 Task: Log work in the project TractLine for the issue 'Improve the appâ€™s performance during network interruptions' spent time as '1w 1d 13h 23m' and remaining time as '6w 4d 18h 26m' and add a flag. Now add the issue to the epic 'IT governance framework implementation'.
Action: Mouse moved to (764, 198)
Screenshot: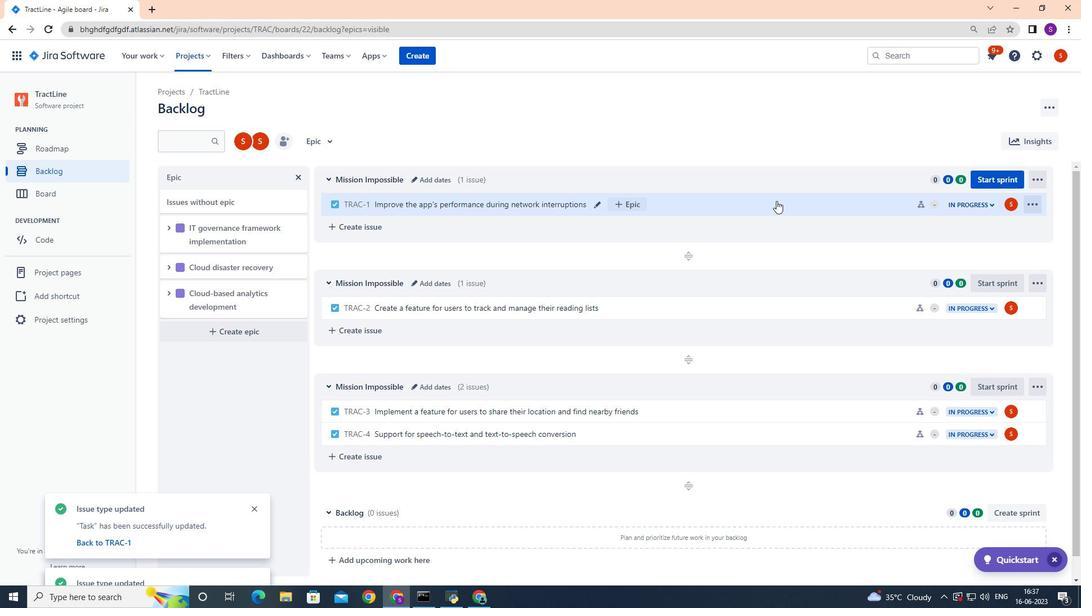 
Action: Mouse pressed left at (764, 198)
Screenshot: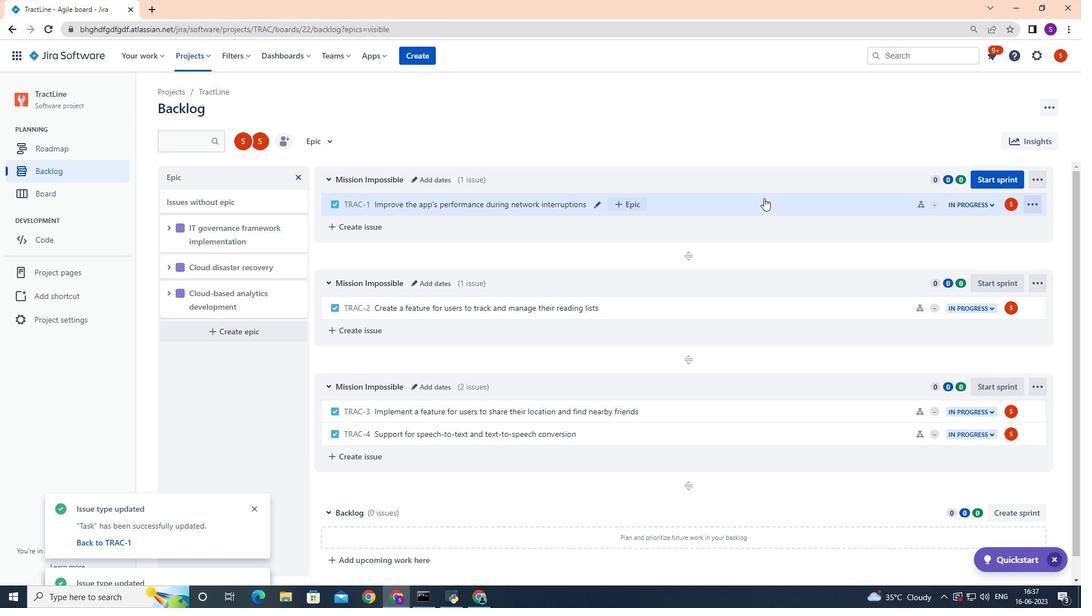 
Action: Mouse moved to (1037, 170)
Screenshot: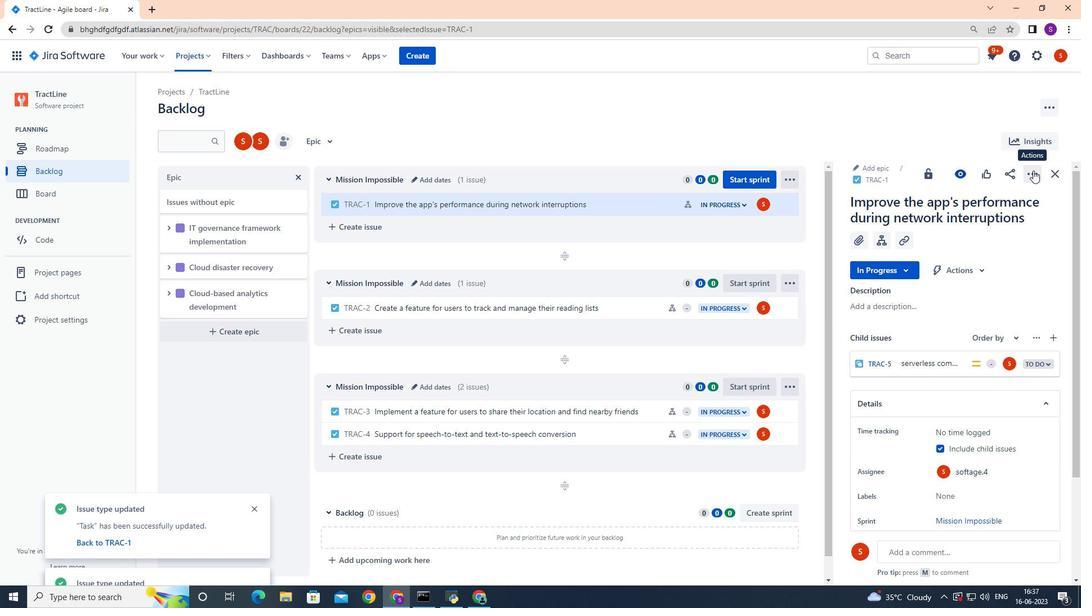 
Action: Mouse pressed left at (1037, 170)
Screenshot: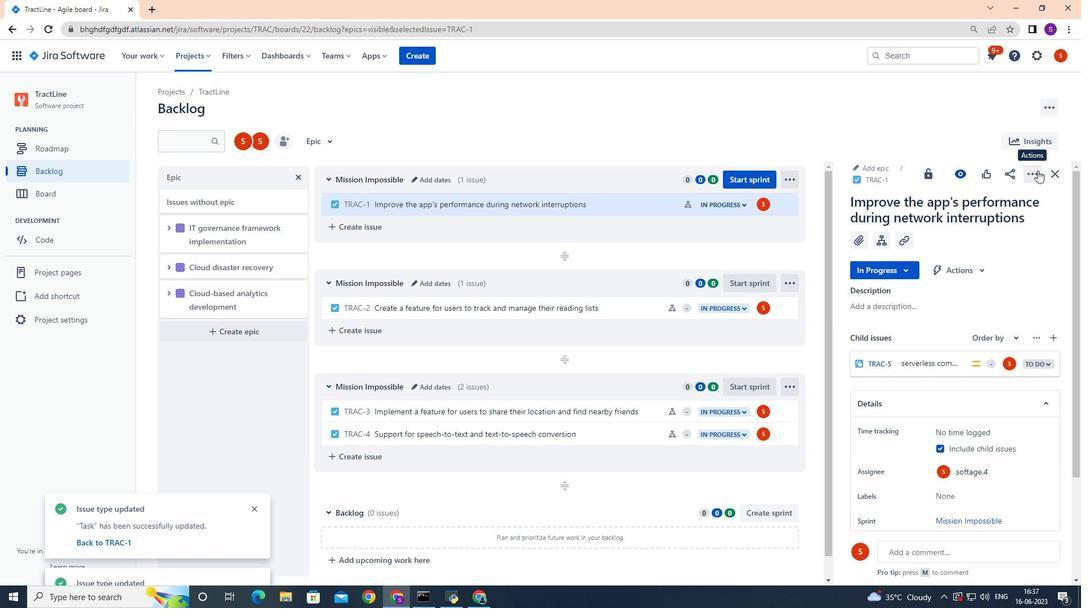 
Action: Mouse moved to (1003, 199)
Screenshot: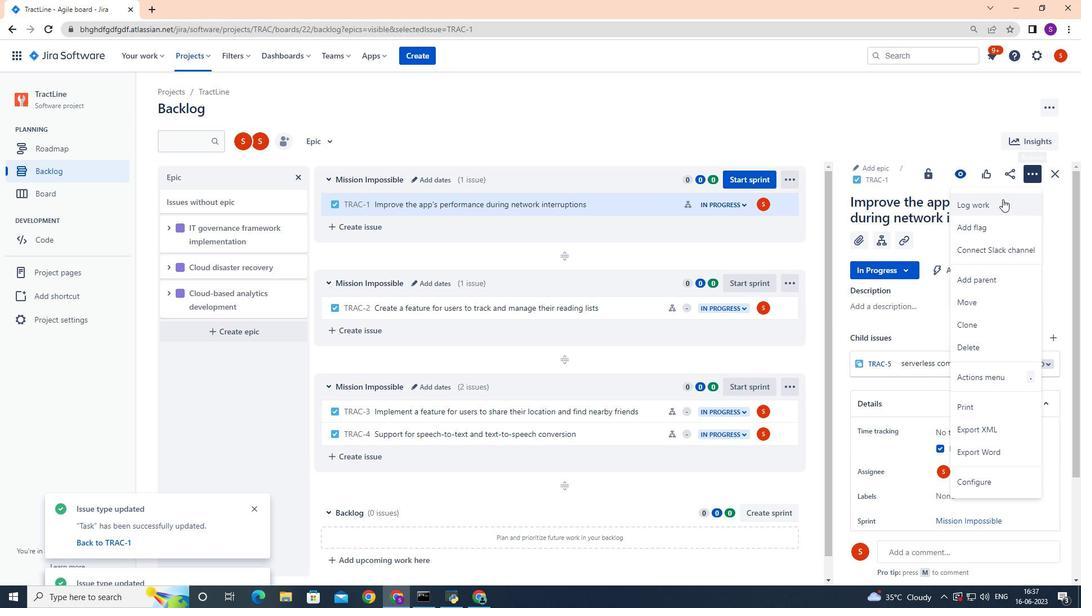 
Action: Mouse pressed left at (1003, 199)
Screenshot: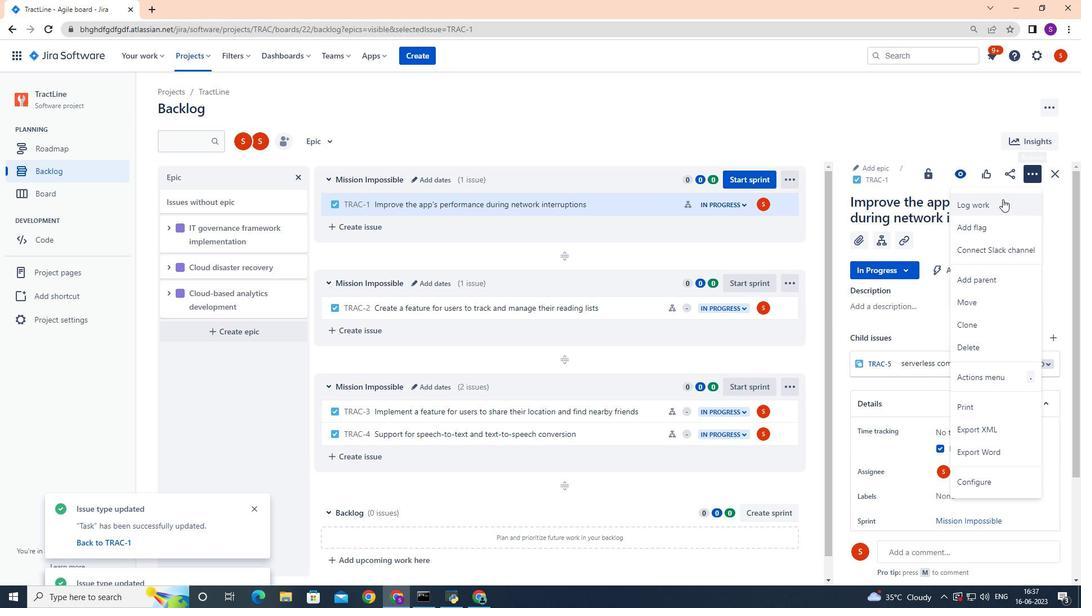 
Action: Mouse moved to (1002, 196)
Screenshot: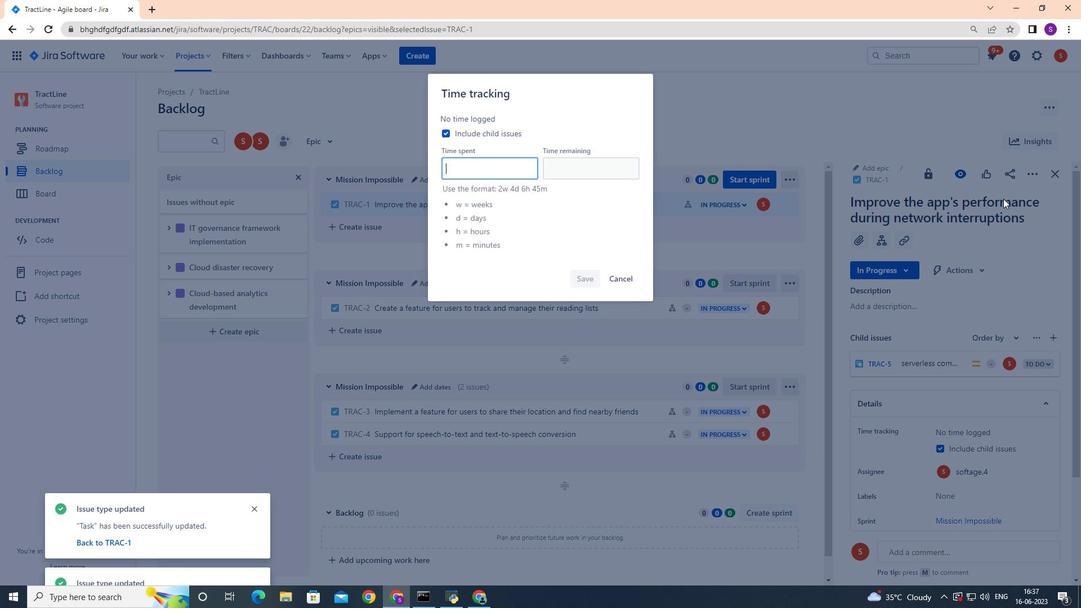 
Action: Key pressed 1w<Key.space>1d<Key.space>13h<Key.space>23m
Screenshot: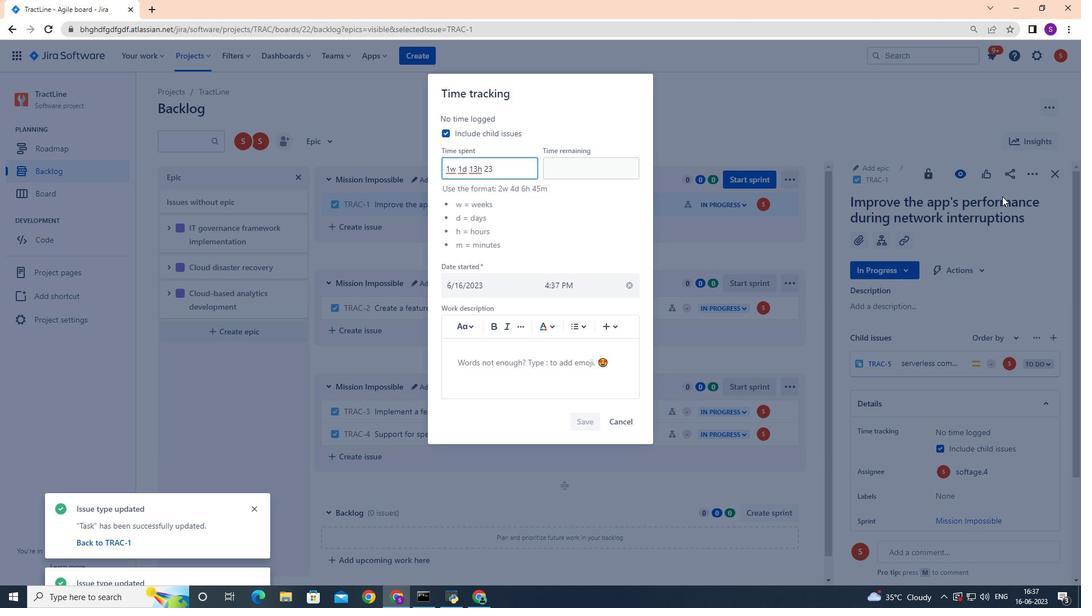 
Action: Mouse moved to (588, 169)
Screenshot: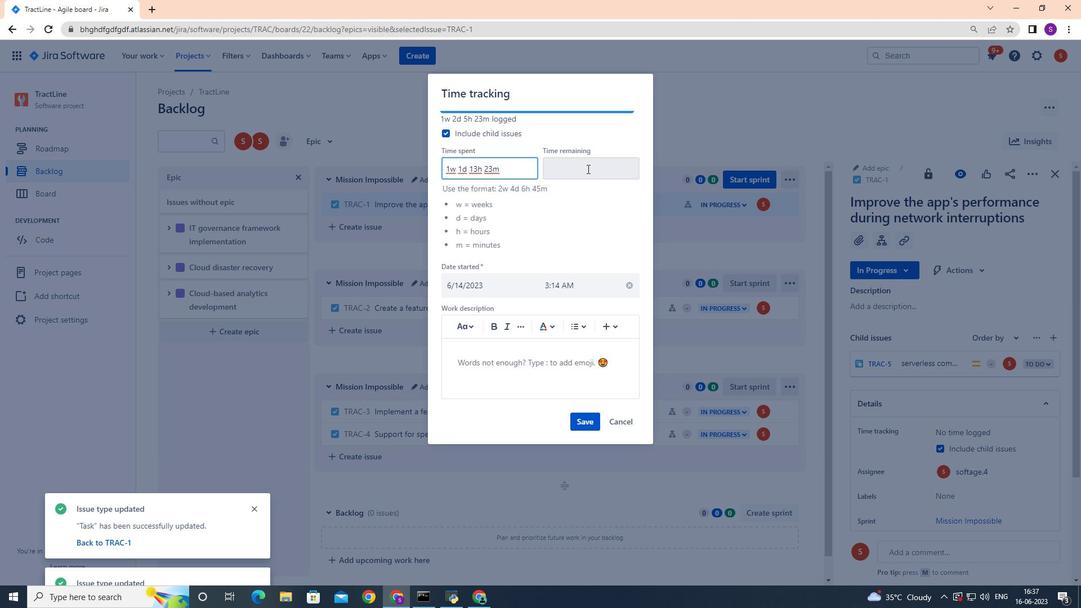 
Action: Mouse pressed left at (588, 169)
Screenshot: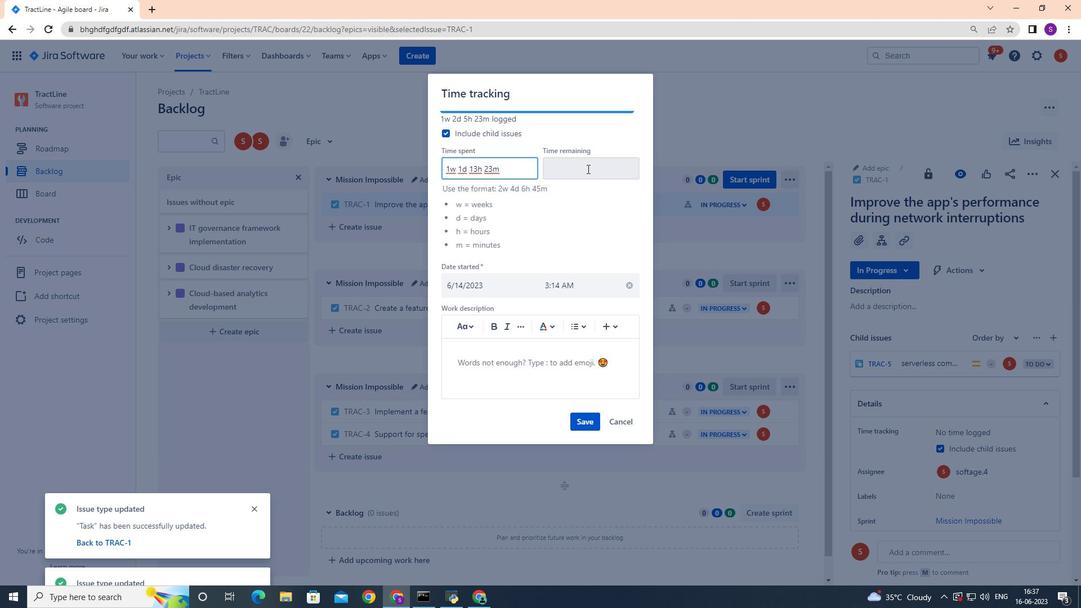 
Action: Mouse moved to (591, 169)
Screenshot: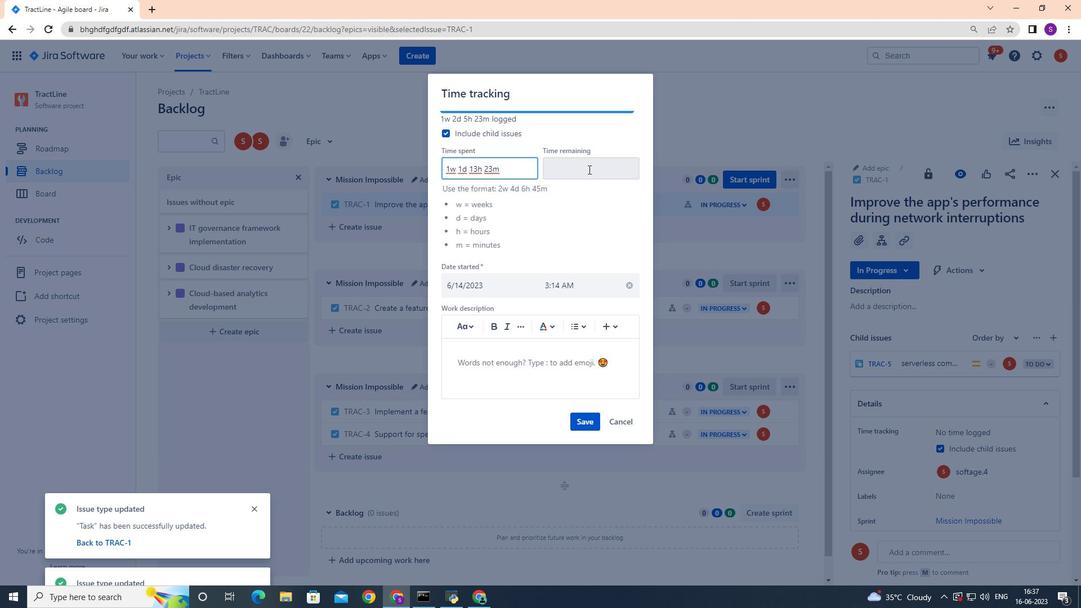 
Action: Key pressed 6w<Key.space>4d<Key.space>18h<Key.space>26m
Screenshot: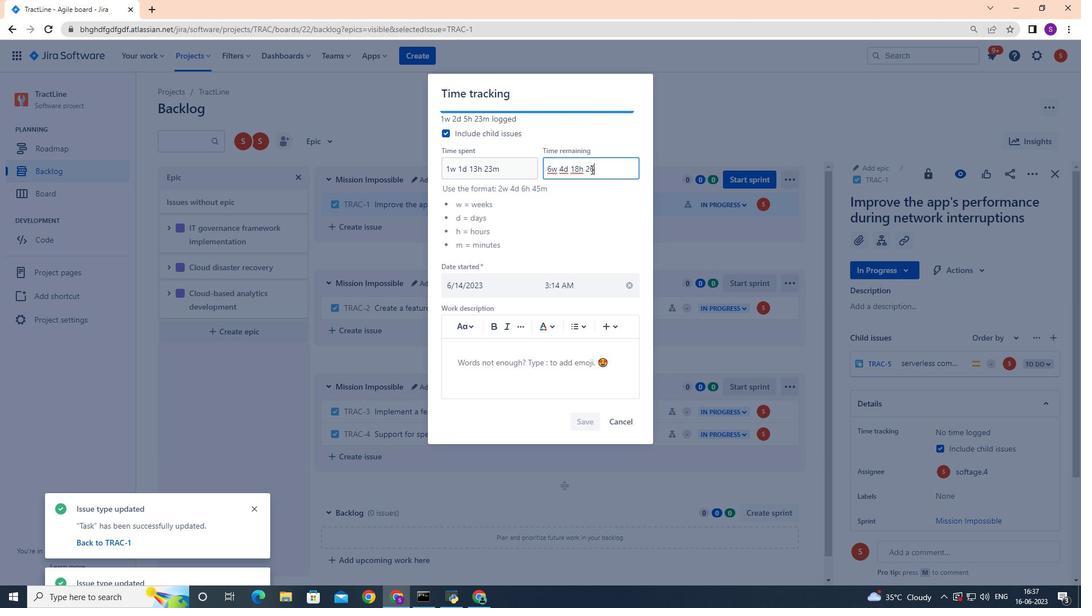 
Action: Mouse moved to (581, 420)
Screenshot: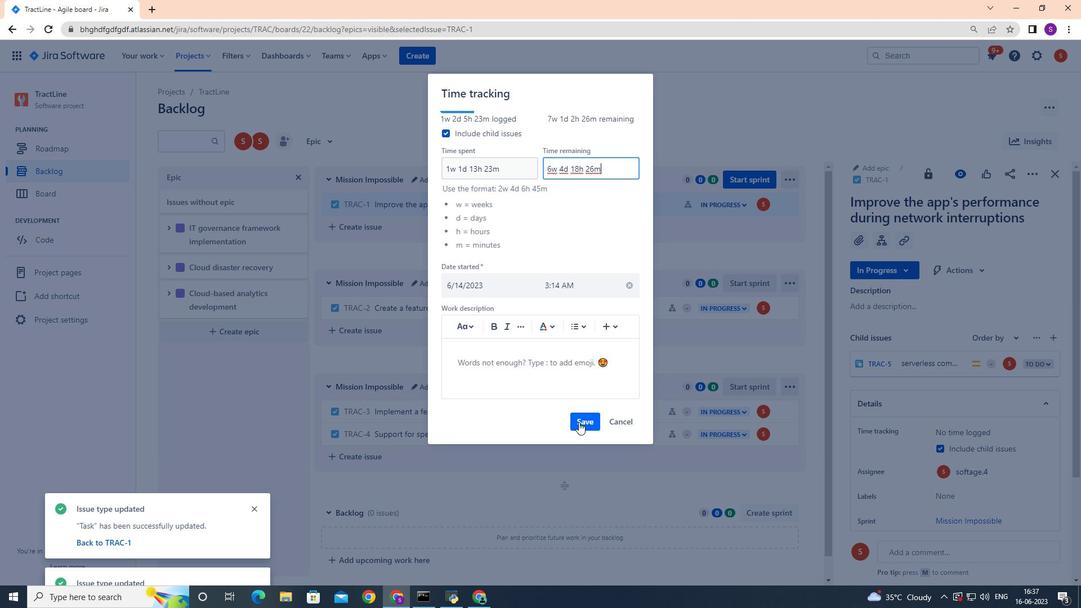 
Action: Mouse pressed left at (581, 420)
Screenshot: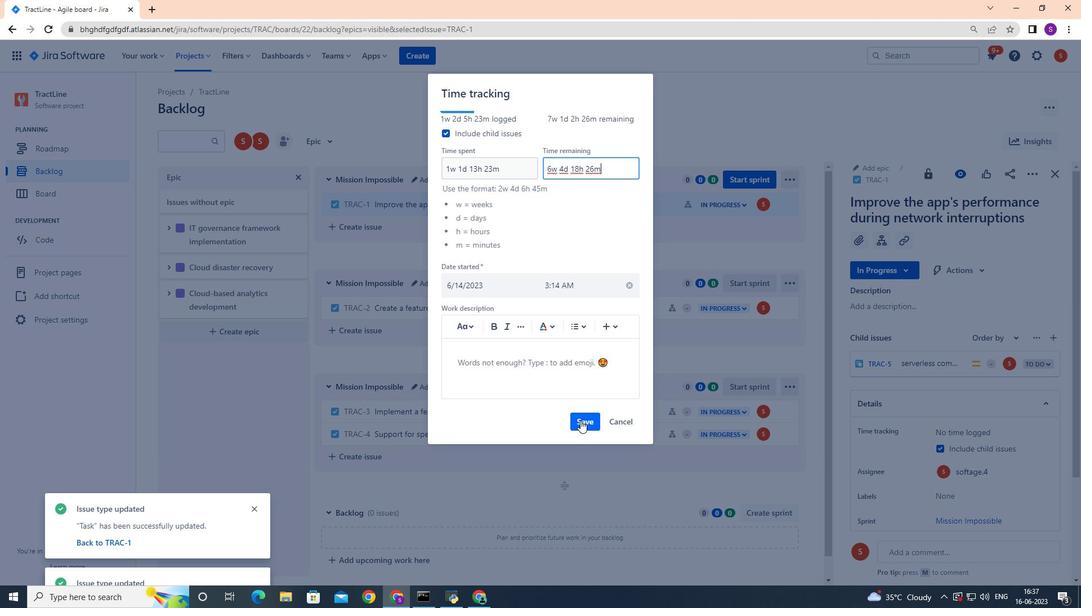 
Action: Mouse moved to (1030, 171)
Screenshot: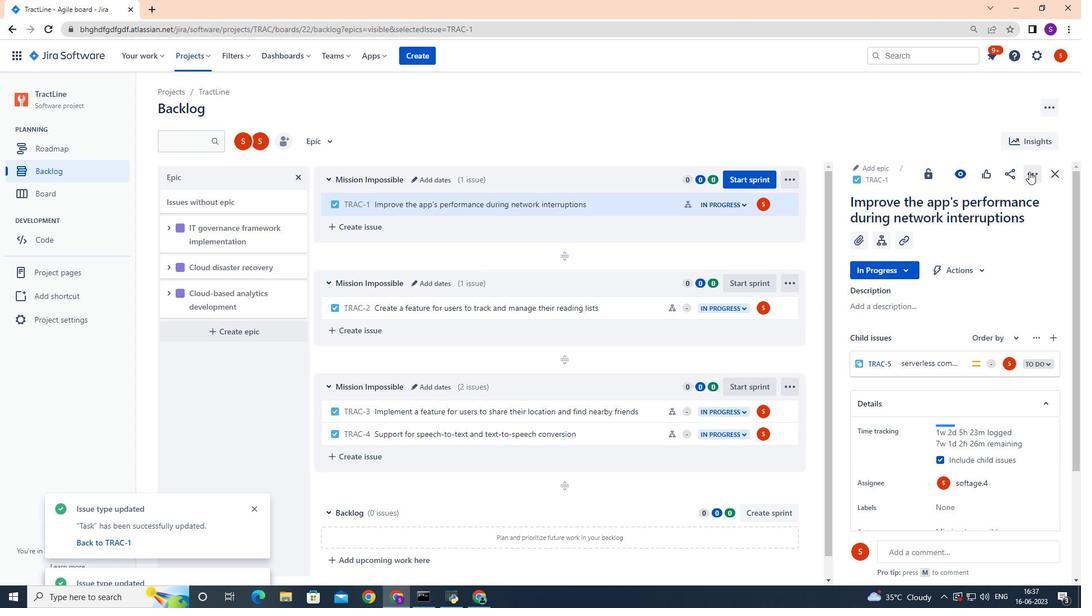 
Action: Mouse pressed left at (1030, 171)
Screenshot: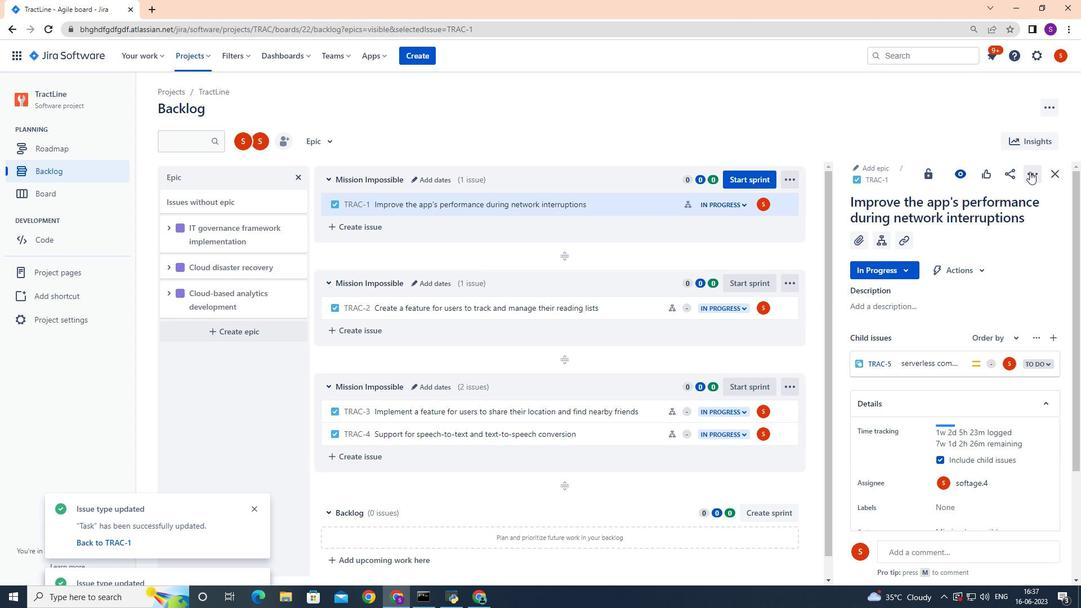 
Action: Mouse moved to (1007, 229)
Screenshot: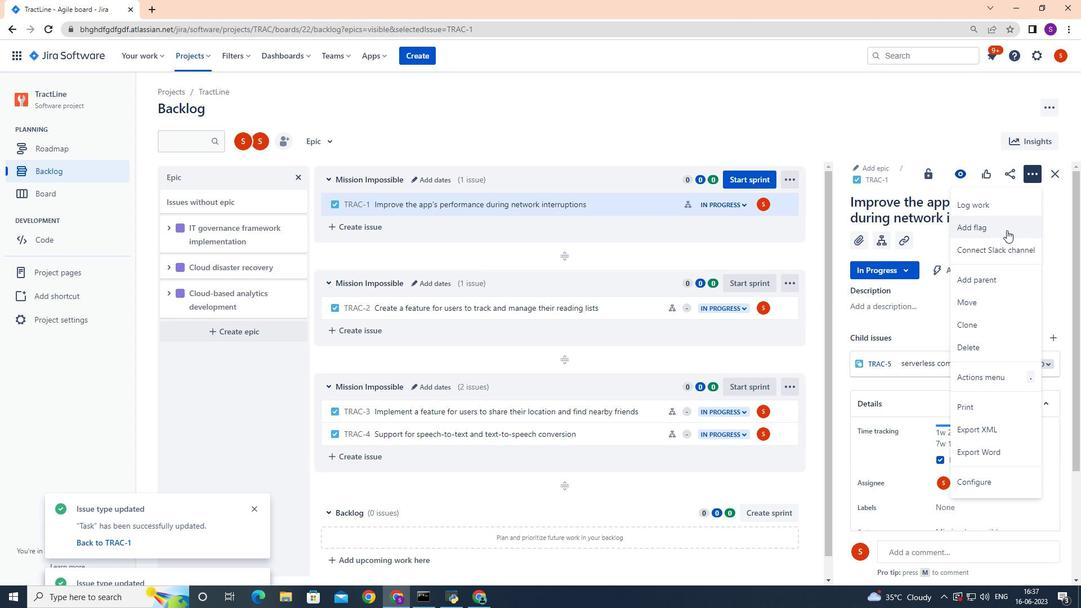 
Action: Mouse pressed left at (1007, 229)
Screenshot: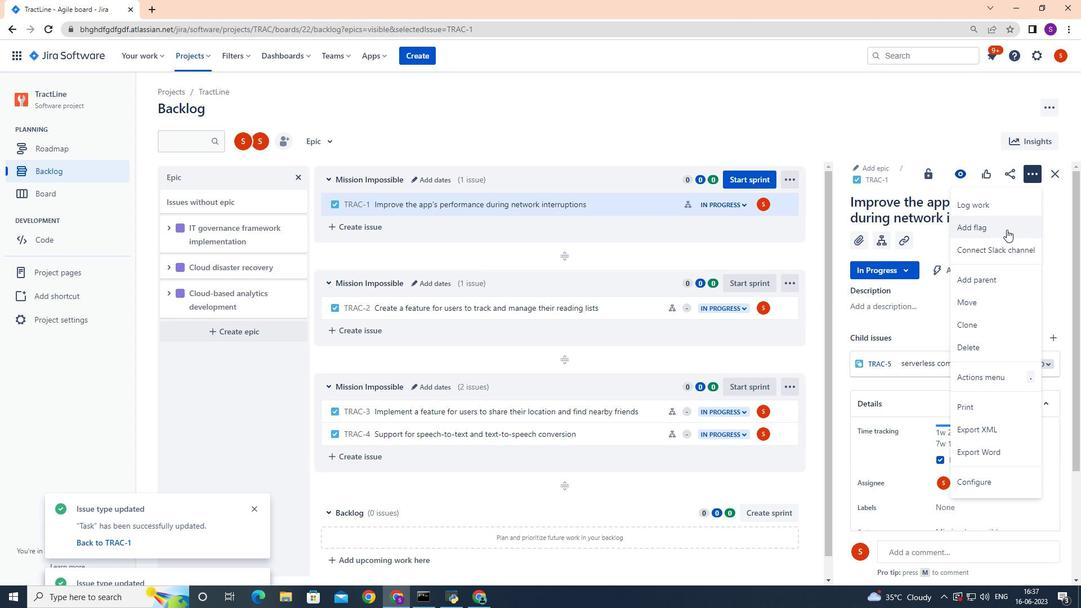
Action: Mouse moved to (265, 225)
Screenshot: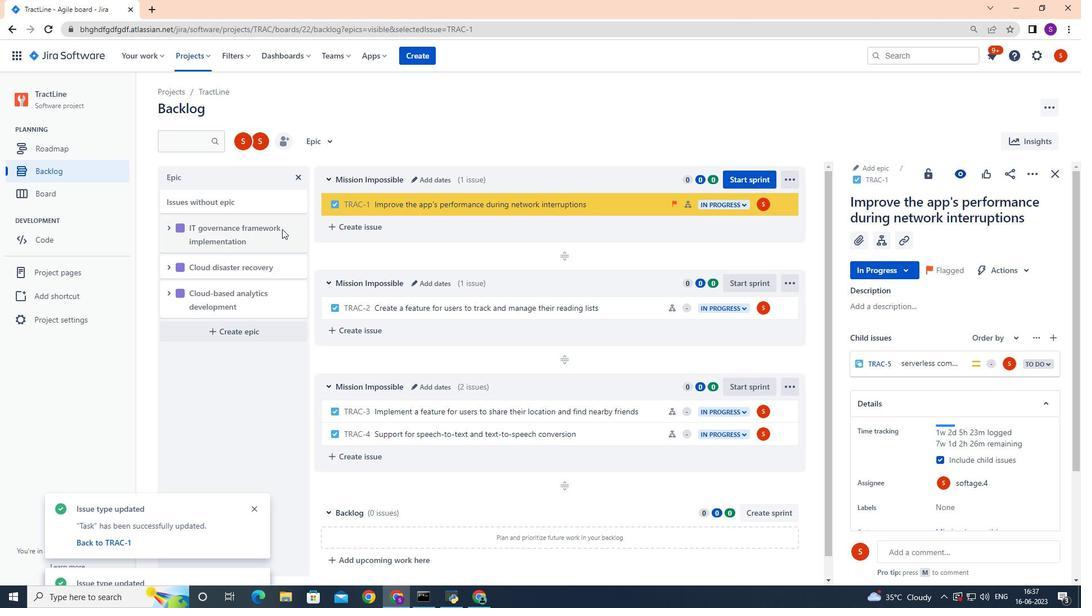 
Action: Mouse pressed left at (265, 225)
Screenshot: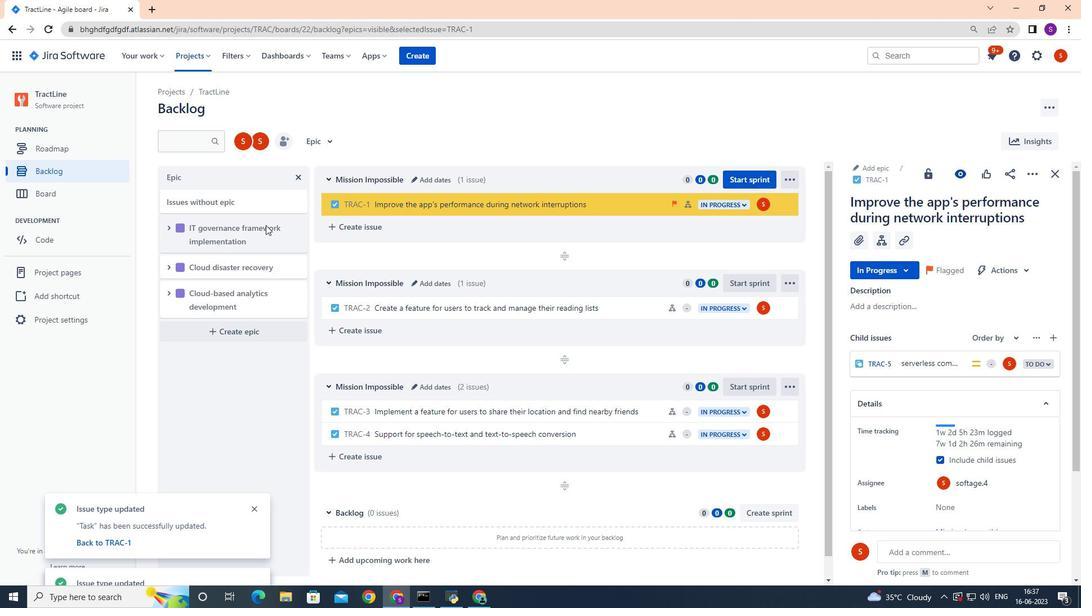 
Action: Mouse moved to (1031, 173)
Screenshot: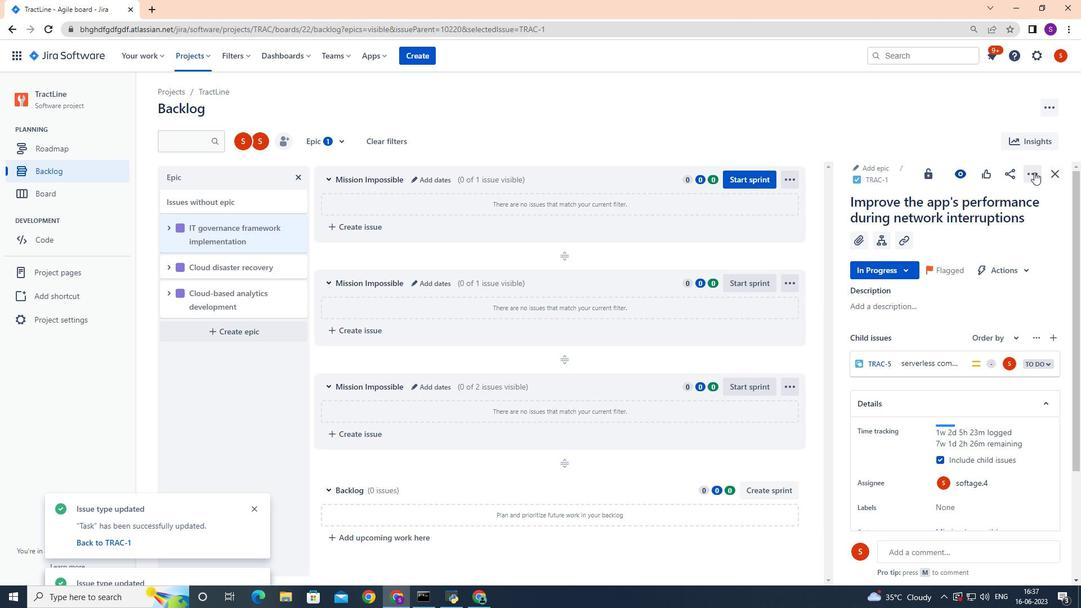 
